 Task: Create Board Newsletter Strategy to Workspace Information Security. Create Board Product Prototyping to Workspace Information Security. Create Board Product Pricing and Packaging Strategy to Workspace Information Security
Action: Mouse moved to (316, 73)
Screenshot: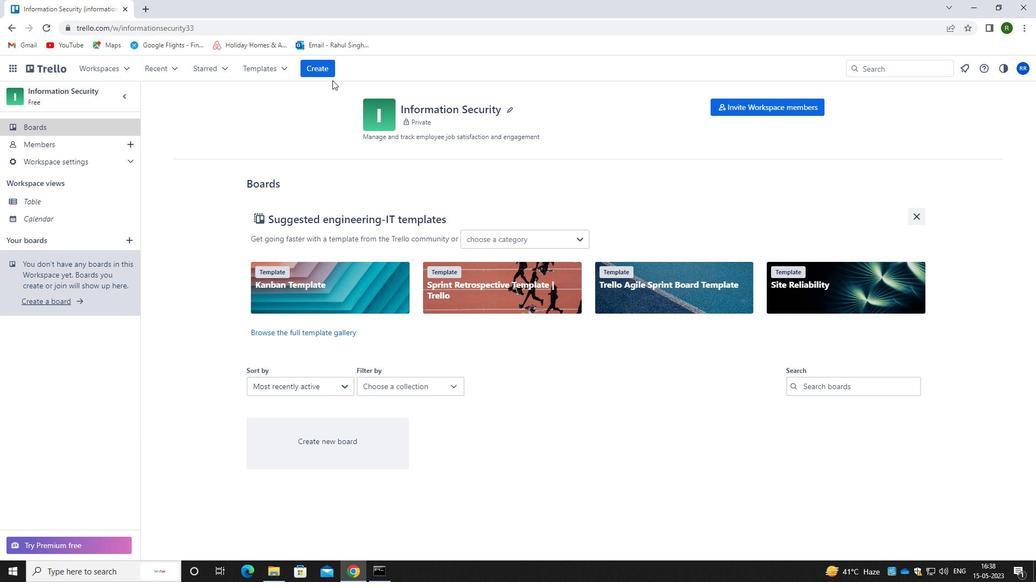 
Action: Mouse pressed left at (316, 73)
Screenshot: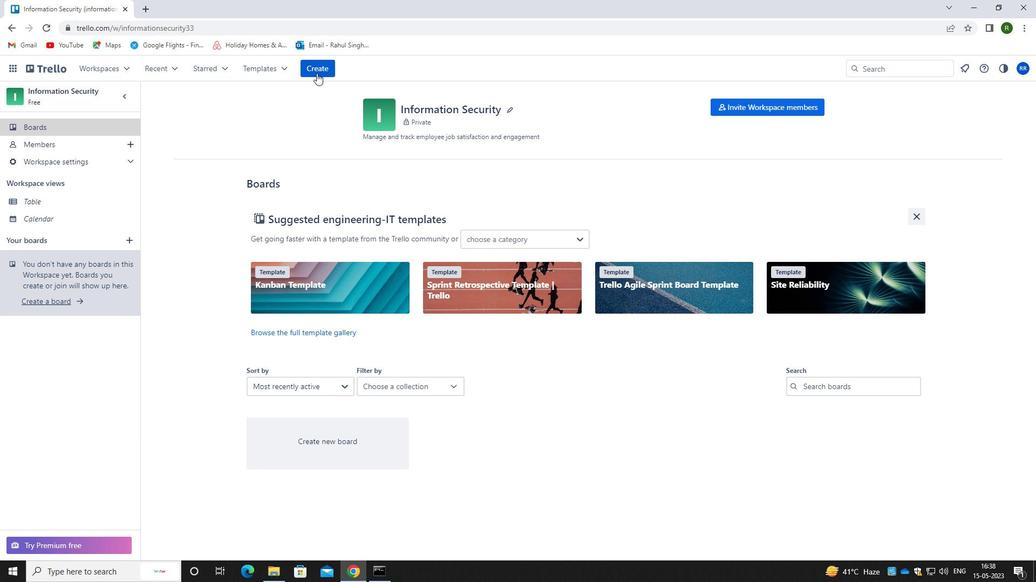 
Action: Mouse moved to (362, 128)
Screenshot: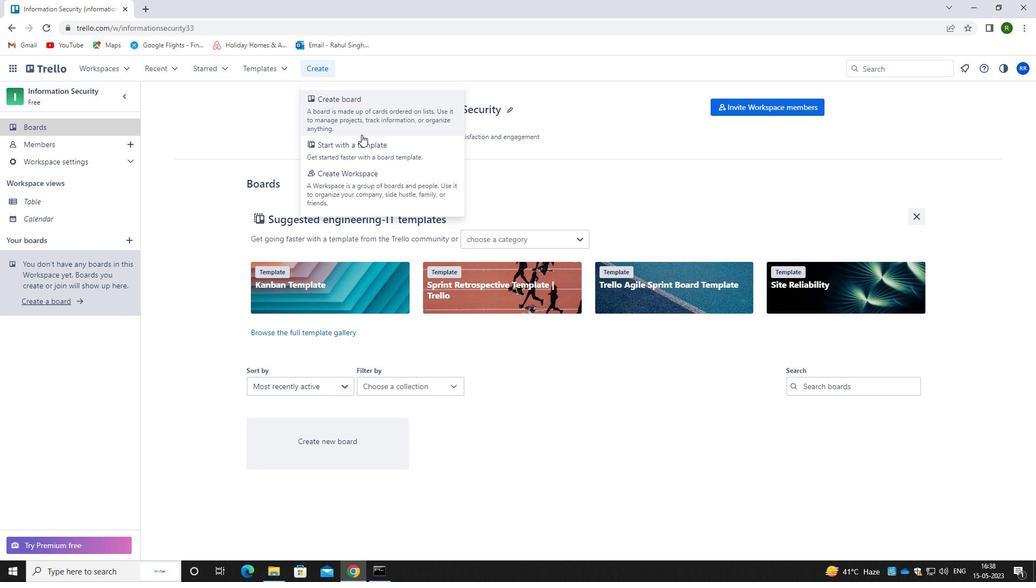 
Action: Mouse pressed left at (362, 128)
Screenshot: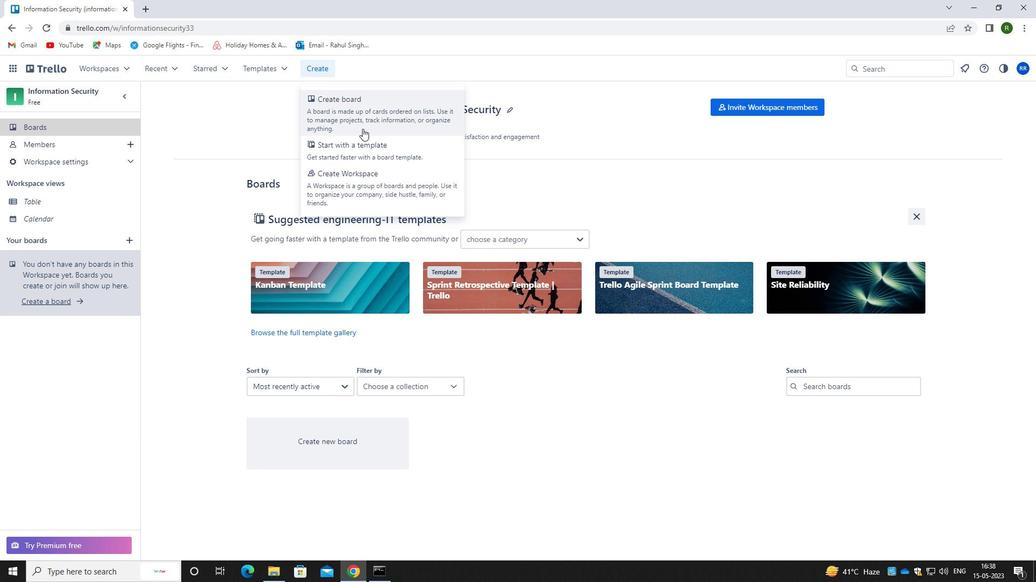 
Action: Mouse moved to (373, 261)
Screenshot: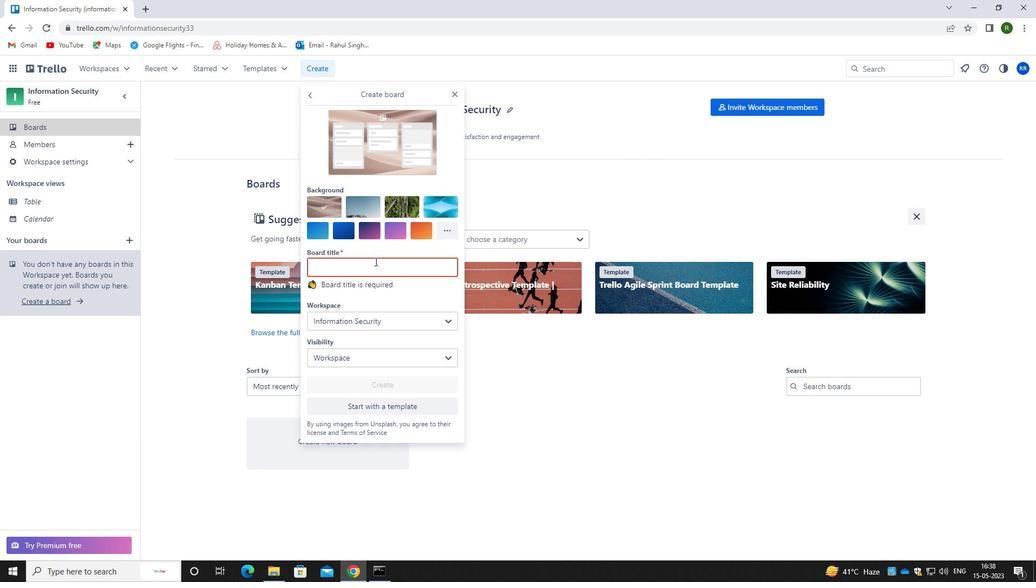 
Action: Key pressed <Key.caps_lock>n<Key.caps_lock>ewsletter<Key.space><Key.caps_lock>s<Key.caps_lock>trategy
Screenshot: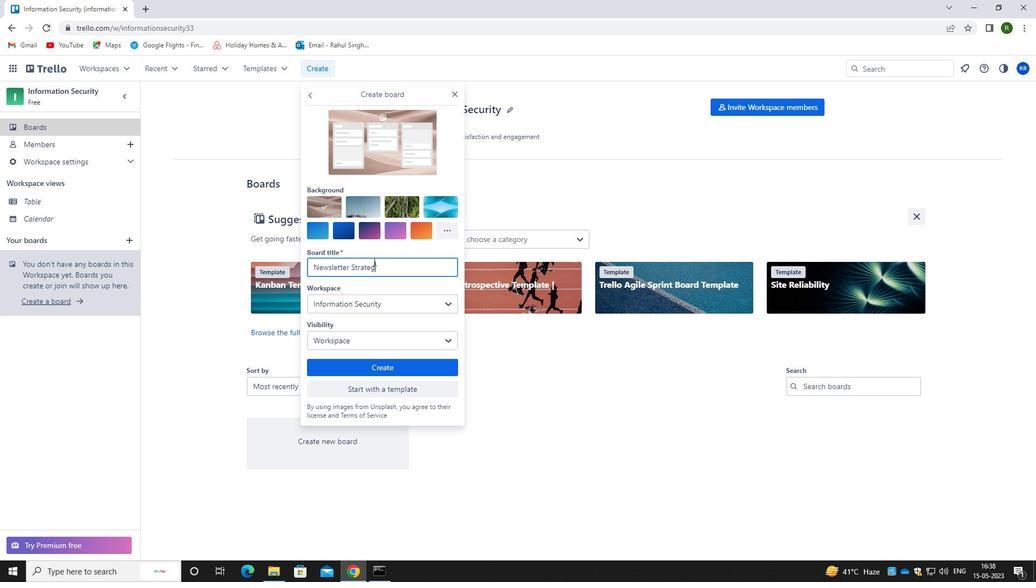 
Action: Mouse moved to (399, 365)
Screenshot: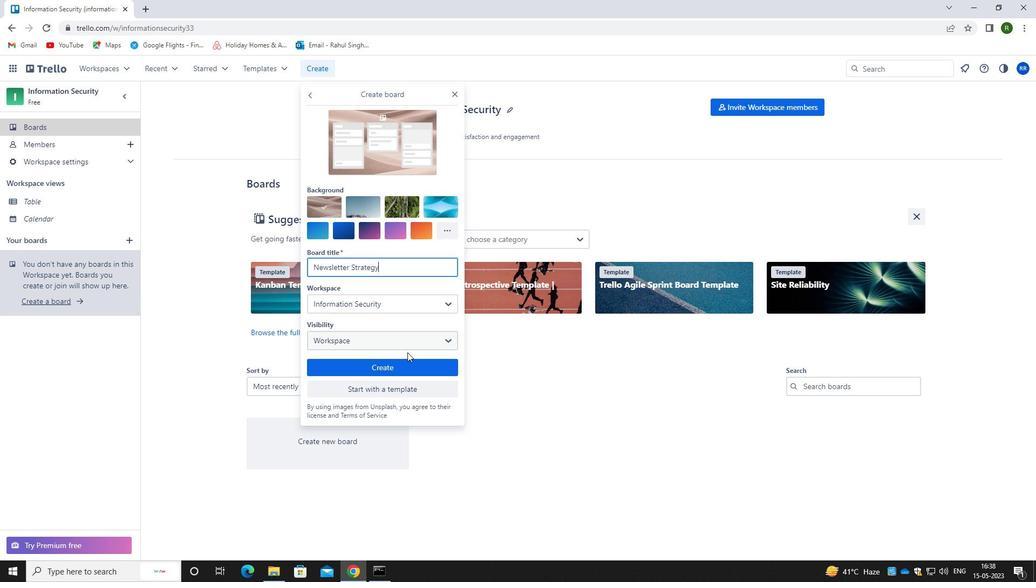 
Action: Mouse pressed left at (399, 365)
Screenshot: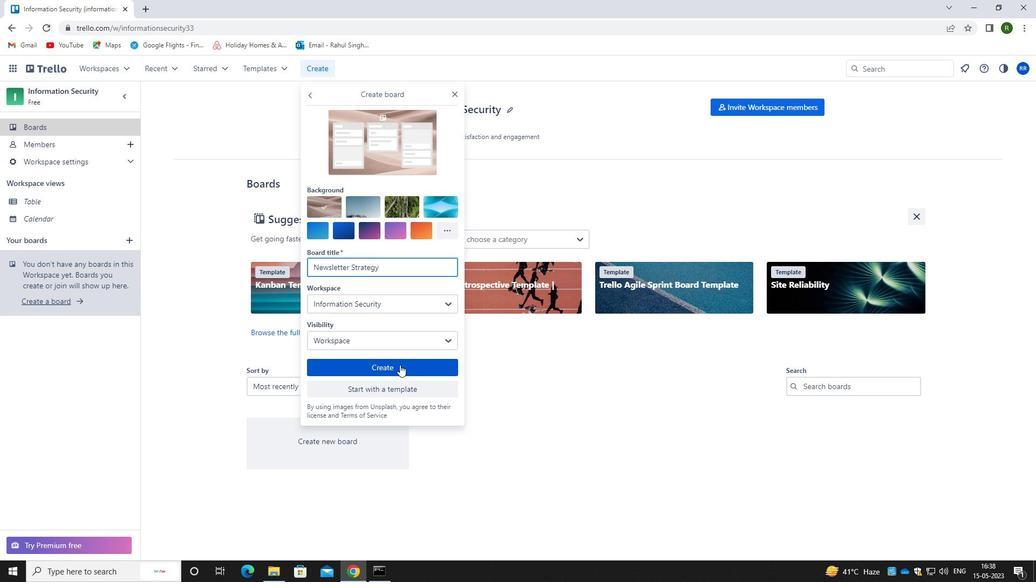 
Action: Mouse moved to (328, 66)
Screenshot: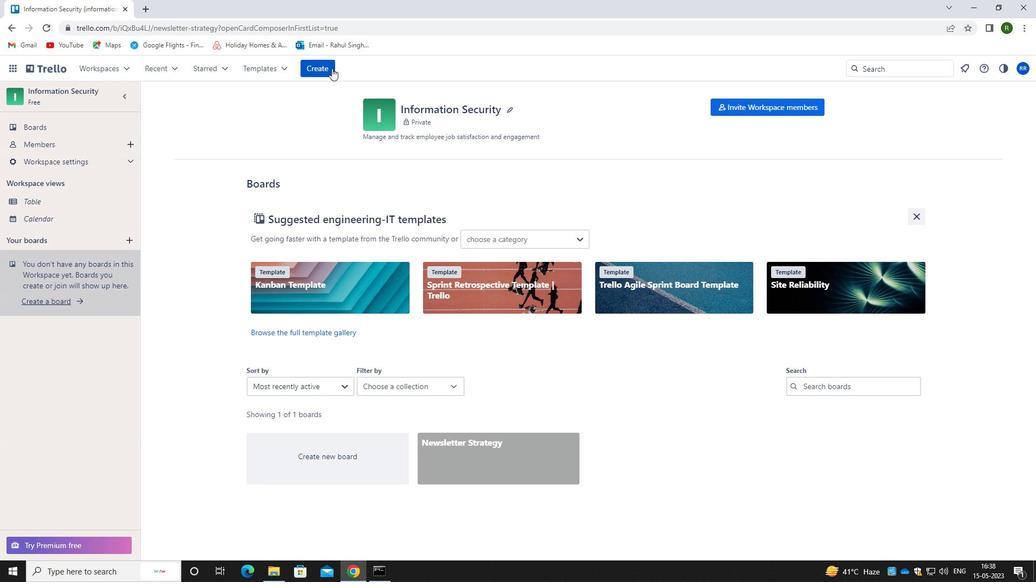 
Action: Mouse pressed left at (328, 66)
Screenshot: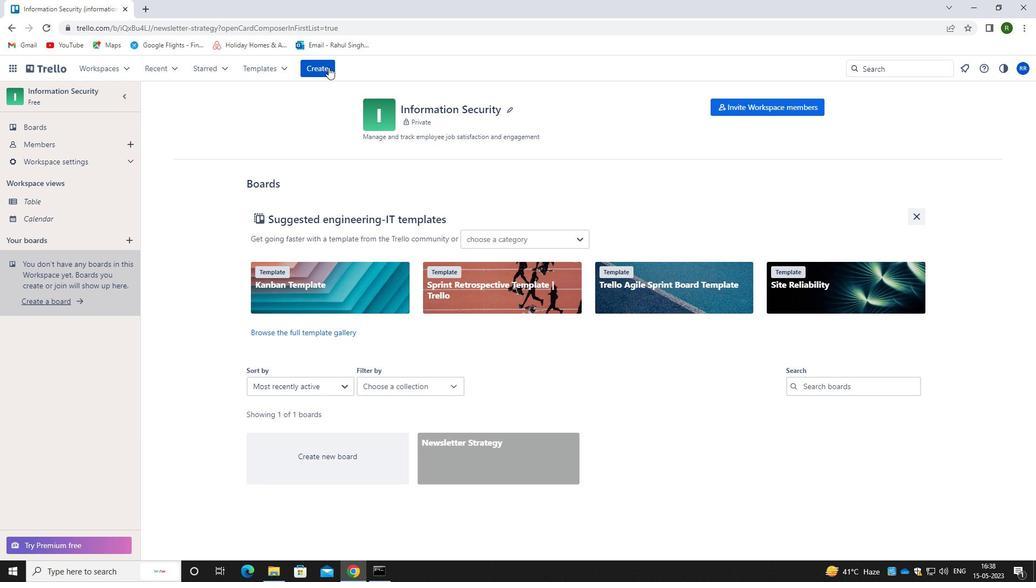 
Action: Mouse moved to (343, 121)
Screenshot: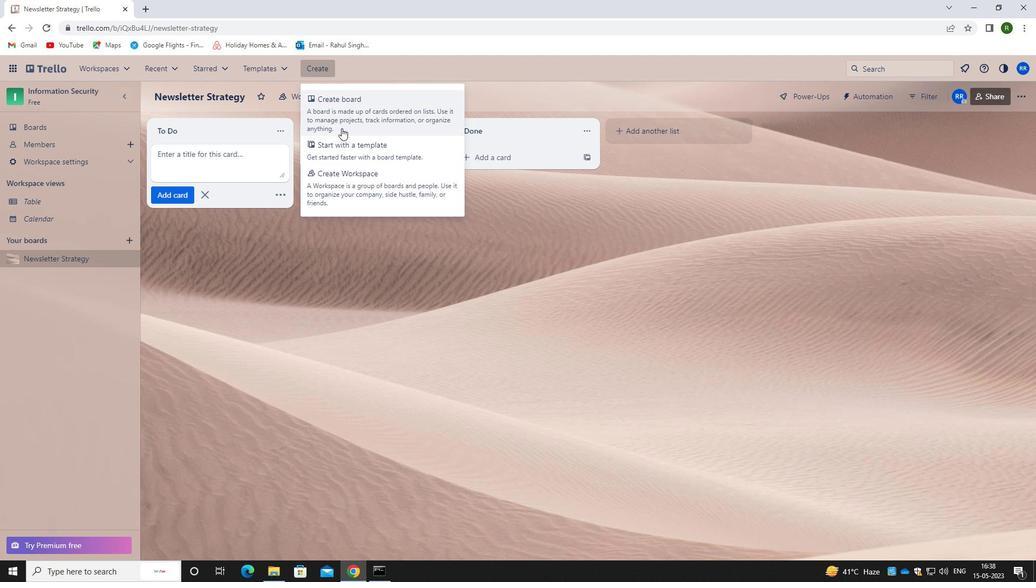 
Action: Mouse pressed left at (343, 121)
Screenshot: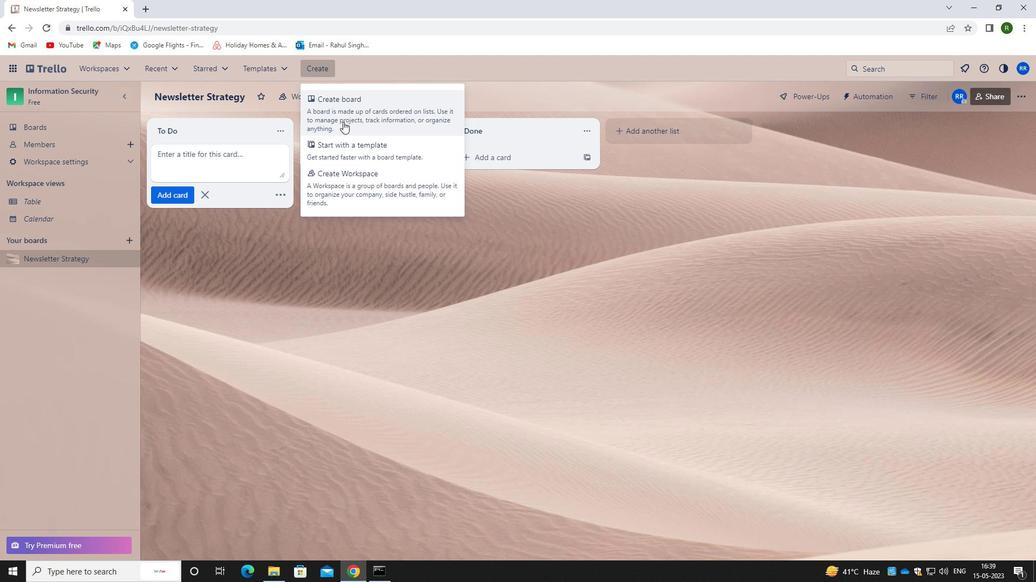 
Action: Mouse moved to (376, 274)
Screenshot: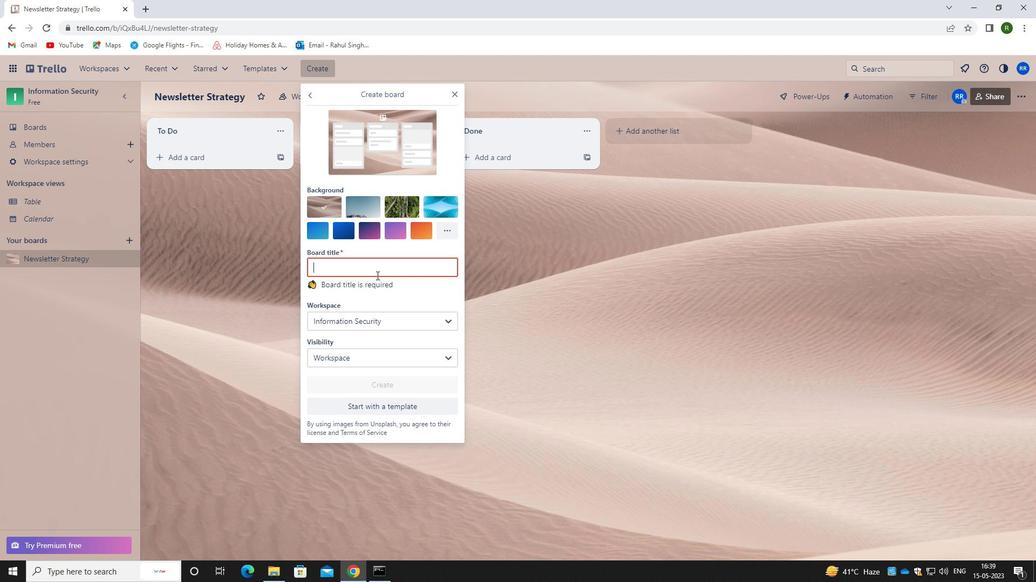 
Action: Key pressed <Key.caps_lock>d<Key.caps_lock>isputes<Key.backspace><Key.backspace><Key.backspace><Key.backspace><Key.backspace><Key.backspace><Key.backspace><Key.backspace><Key.backspace><Key.backspace><Key.backspace><Key.backspace><Key.backspace><Key.backspace><Key.backspace><Key.backspace><Key.backspace><Key.backspace><Key.backspace><Key.backspace><Key.backspace><Key.backspace><Key.backspace><Key.backspace><Key.backspace><Key.backspace><Key.backspace><Key.backspace><Key.caps_lock>p<Key.caps_lock>roduct<Key.space><Key.caps_lock>p<Key.caps_lock>rototyping
Screenshot: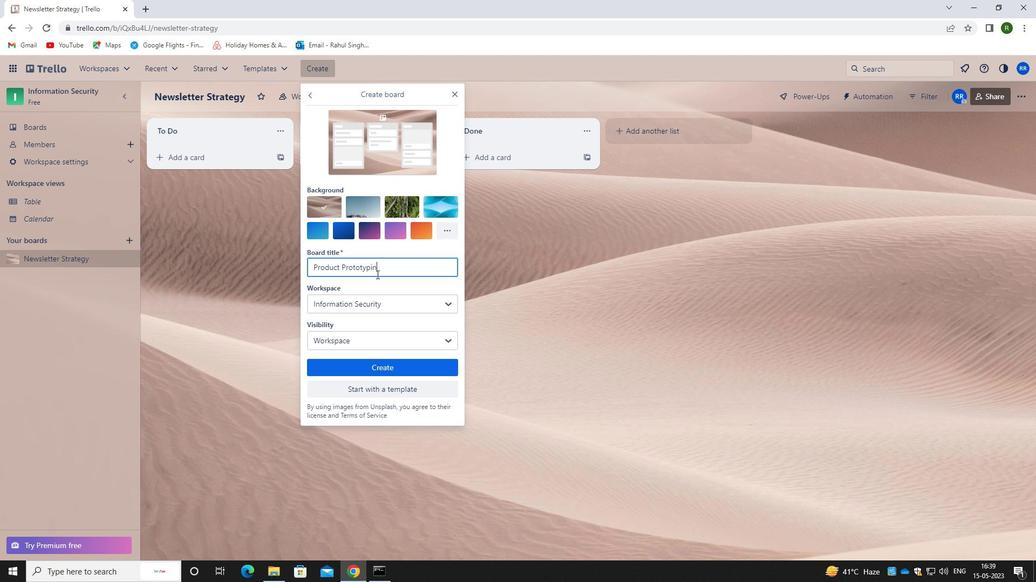 
Action: Mouse moved to (389, 363)
Screenshot: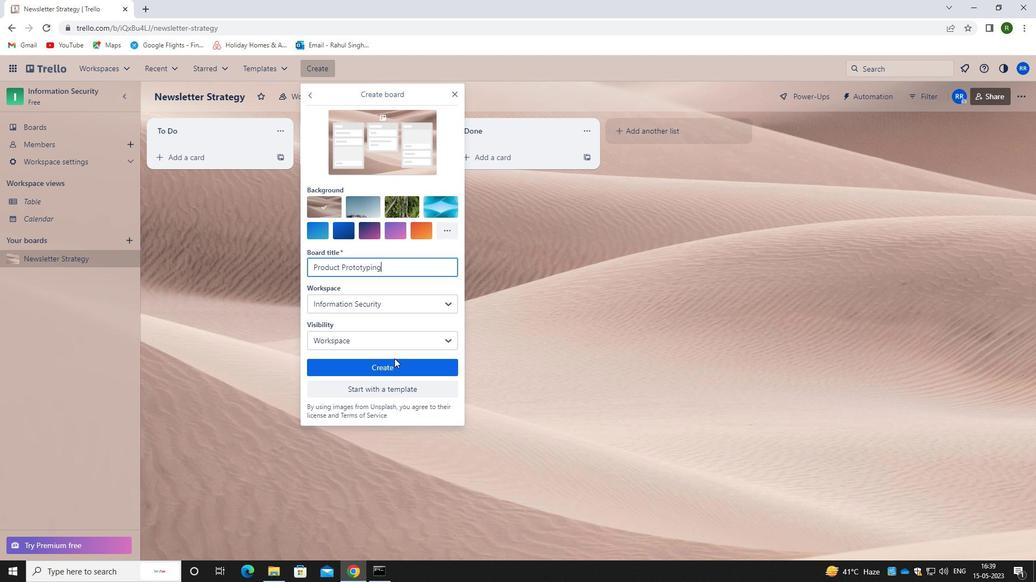 
Action: Mouse pressed left at (389, 363)
Screenshot: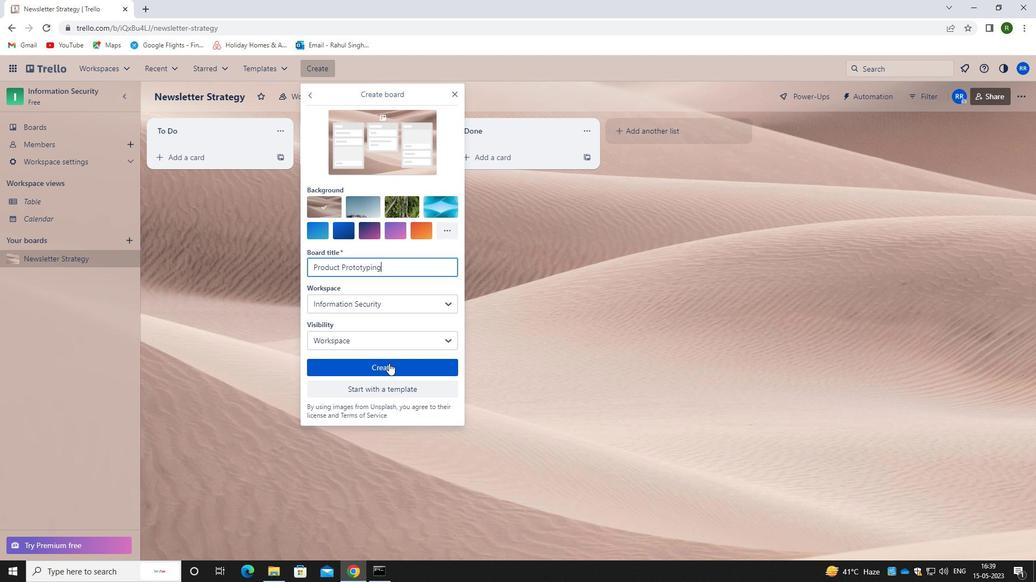 
Action: Mouse moved to (326, 71)
Screenshot: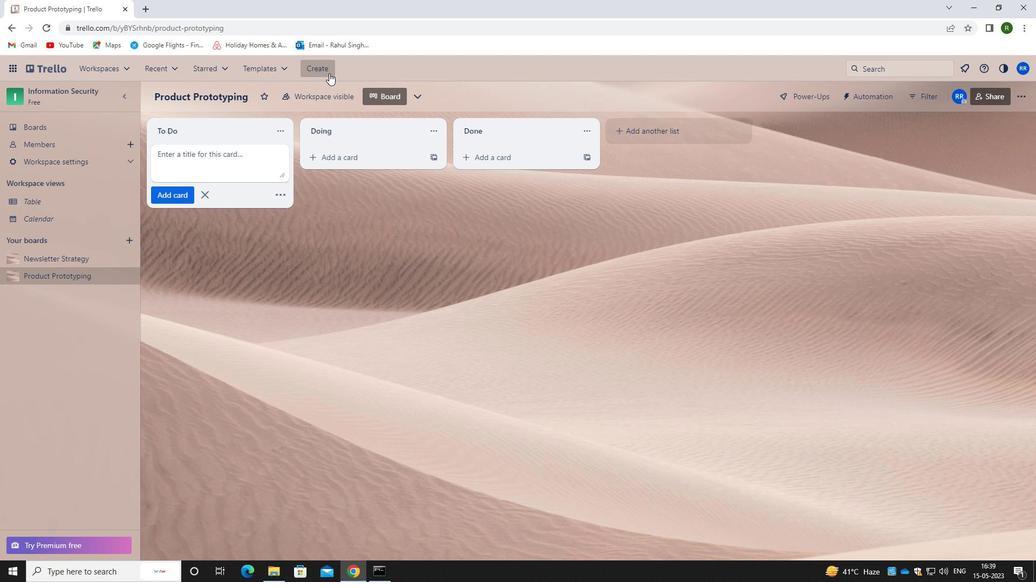 
Action: Mouse pressed left at (326, 71)
Screenshot: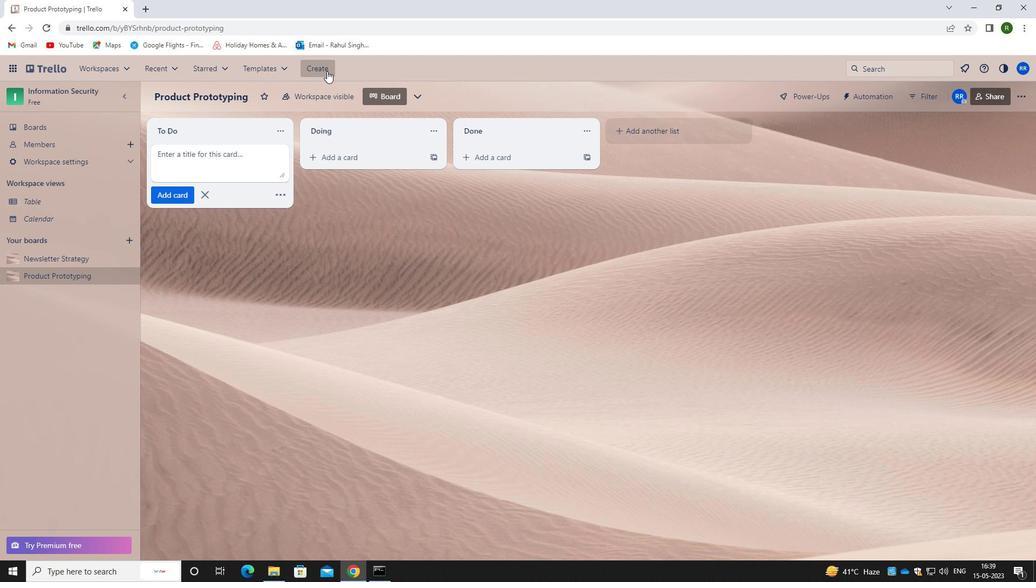 
Action: Mouse moved to (341, 114)
Screenshot: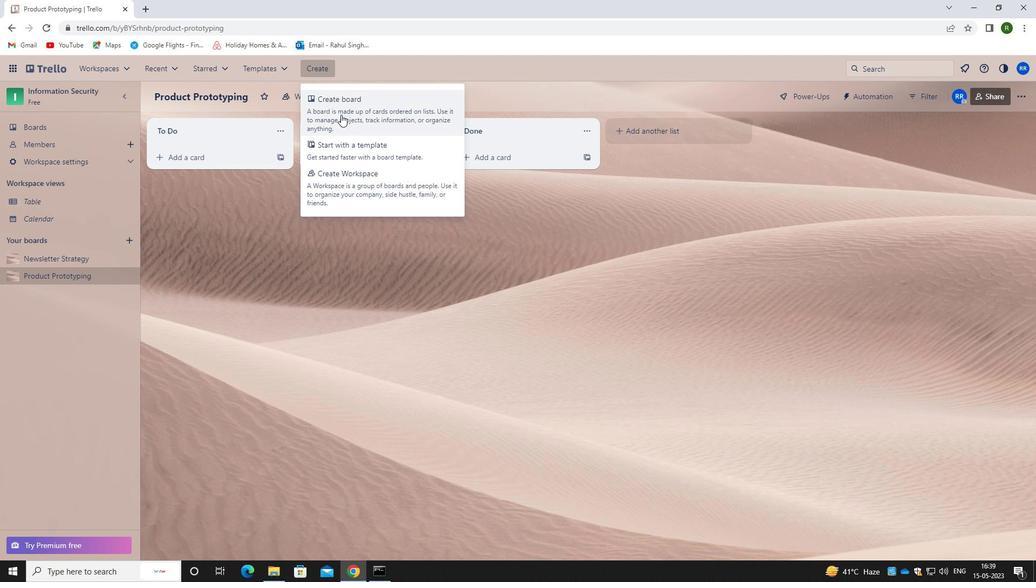 
Action: Mouse pressed left at (341, 114)
Screenshot: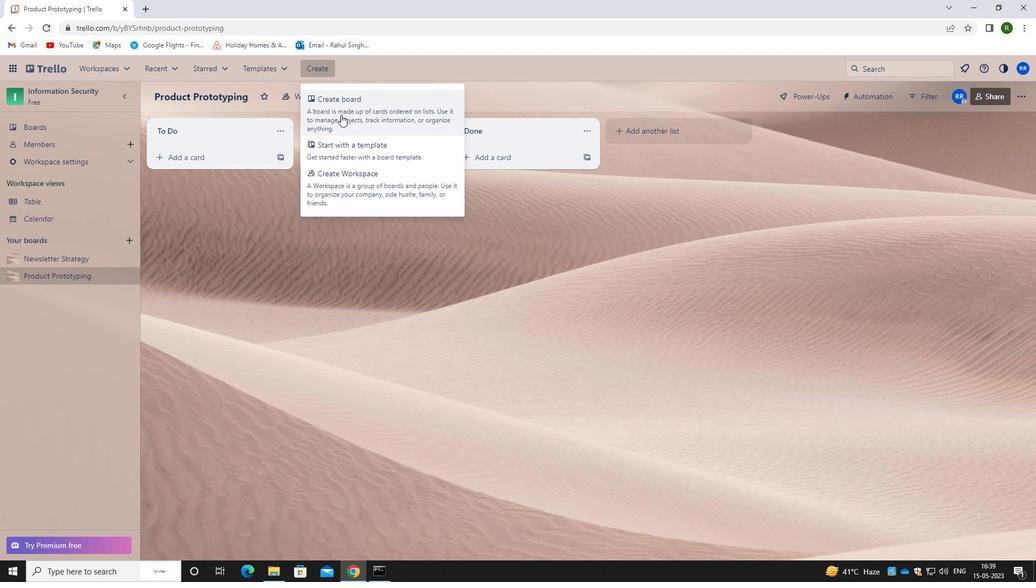 
Action: Mouse moved to (345, 256)
Screenshot: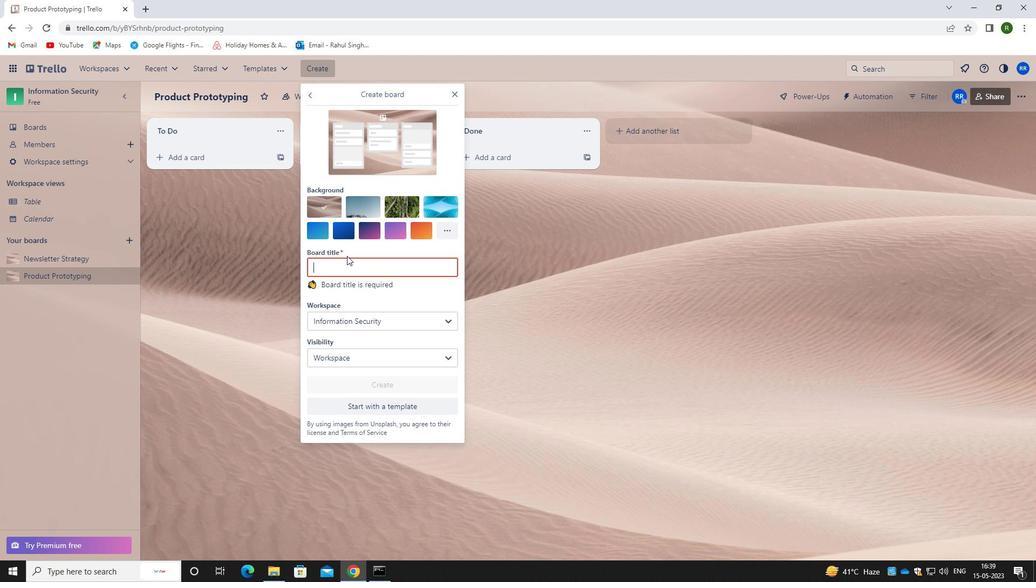 
Action: Key pressed <Key.caps_lock>p<Key.caps_lock>roduct<Key.space><Key.caps_lock>p<Key.caps_lock>ricing<Key.space><Key.caps_lock>and<Key.backspace><Key.backspace><Key.backspace><Key.caps_lock>and<Key.space><Key.caps_lock>p<Key.caps_lock>ackaging
Screenshot: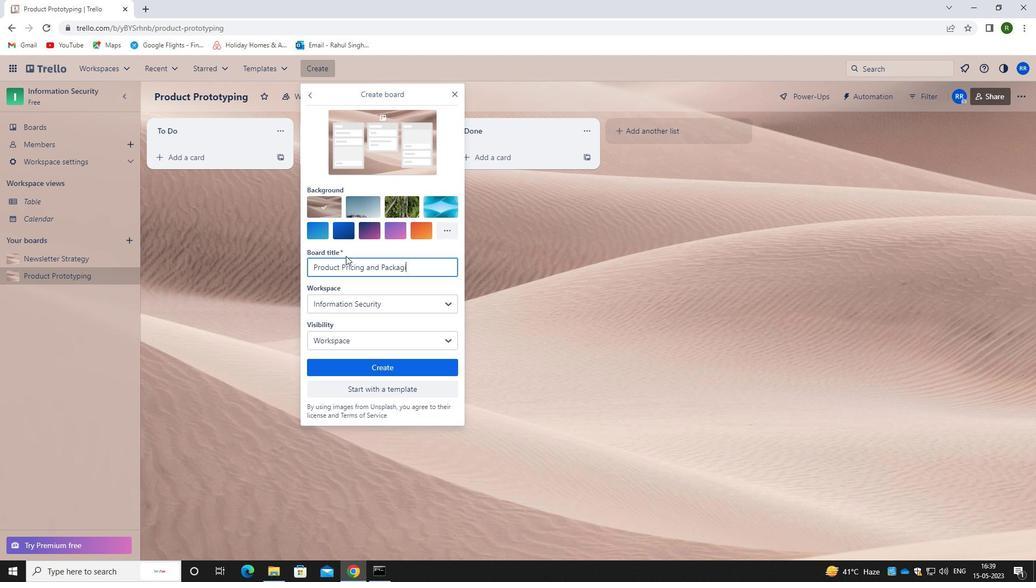
Action: Mouse moved to (408, 368)
Screenshot: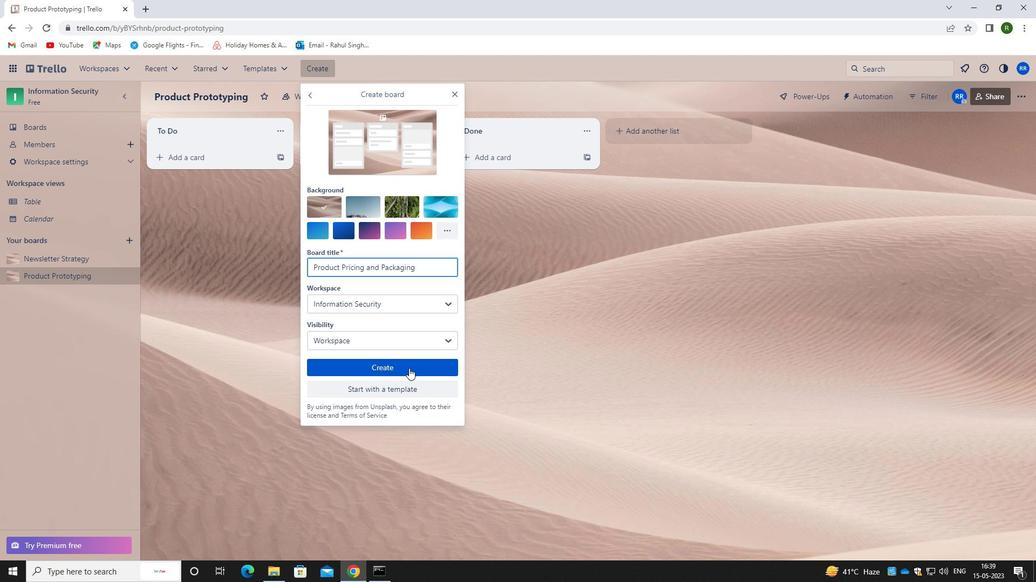 
Action: Mouse pressed left at (408, 368)
Screenshot: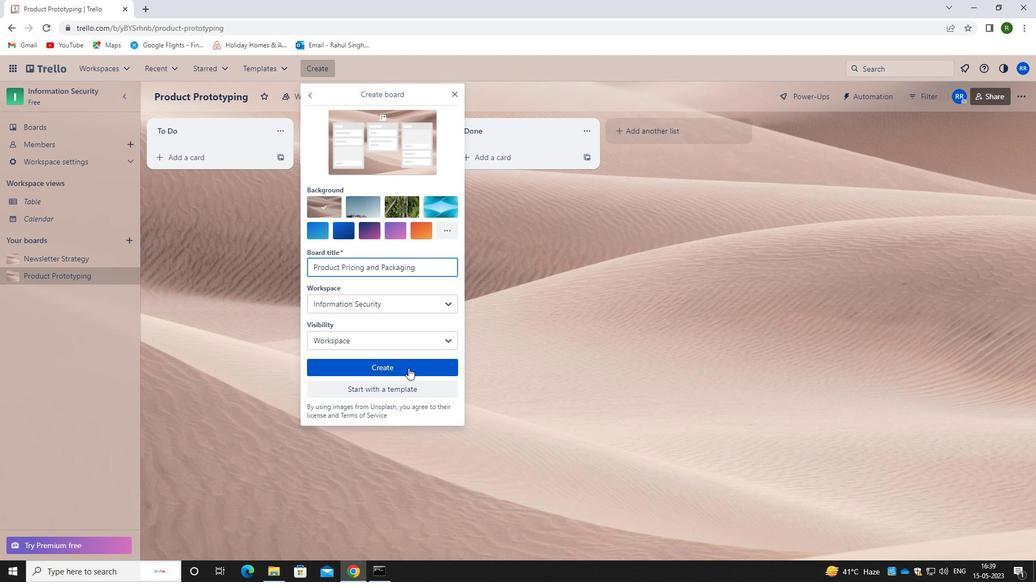 
Action: Mouse moved to (523, 321)
Screenshot: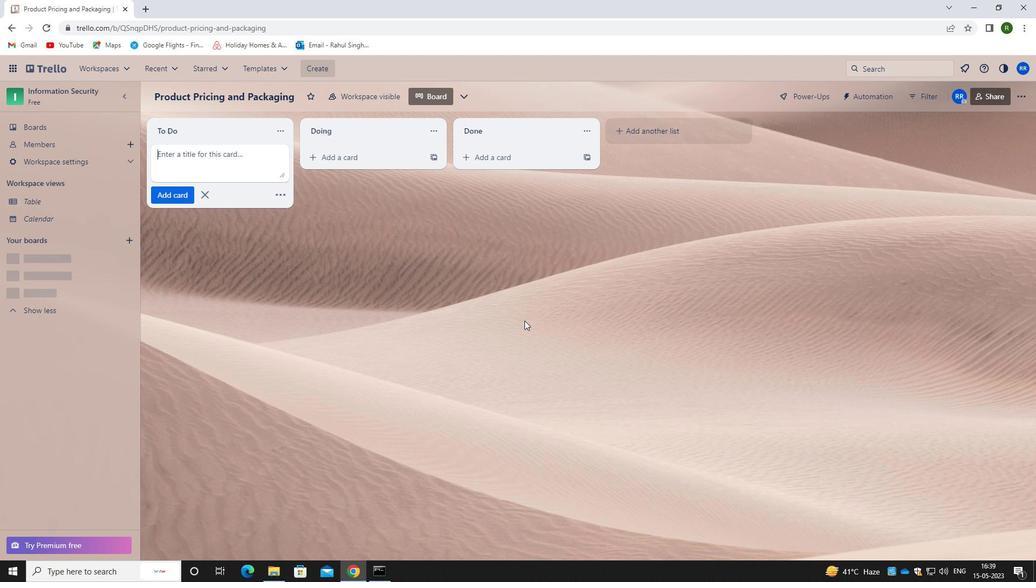 
